 Task: Send an email with the signature Dustin Brown with the subject 'Request for maternity leave' and the message 'I am writing to request your assistance in resolving this issue.' from softage.1@softage.net to softage.9@softage.net and softage.10@softage.net with CC to softage.2@softage.net
Action: Key pressed n
Screenshot: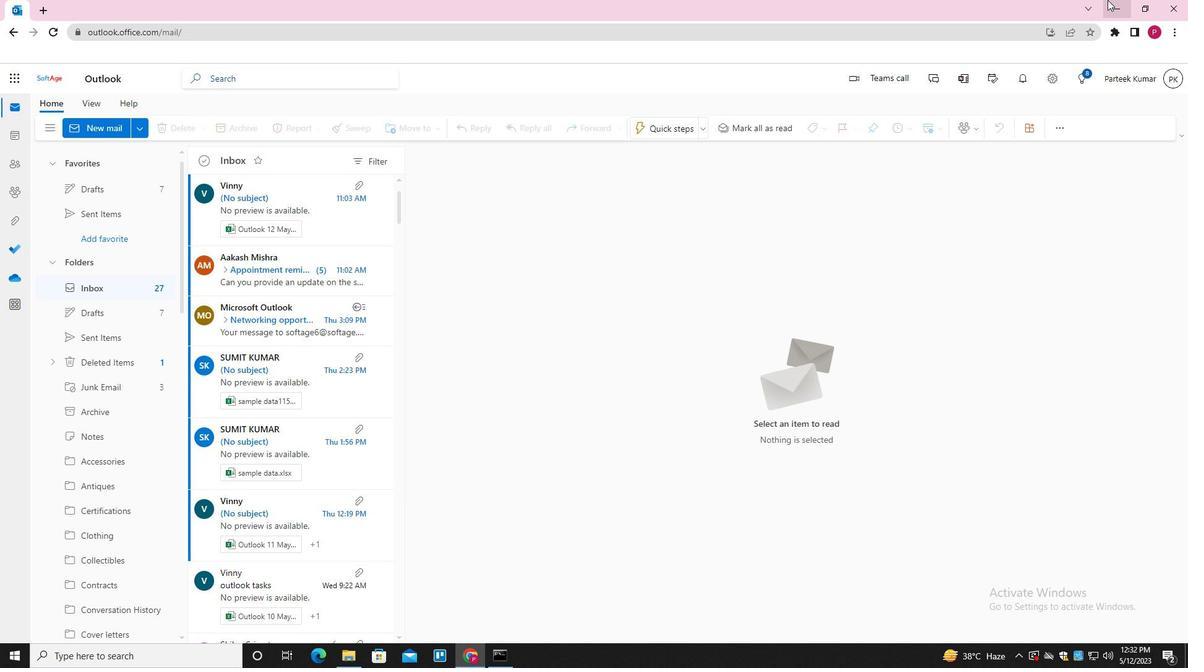 
Action: Mouse moved to (834, 122)
Screenshot: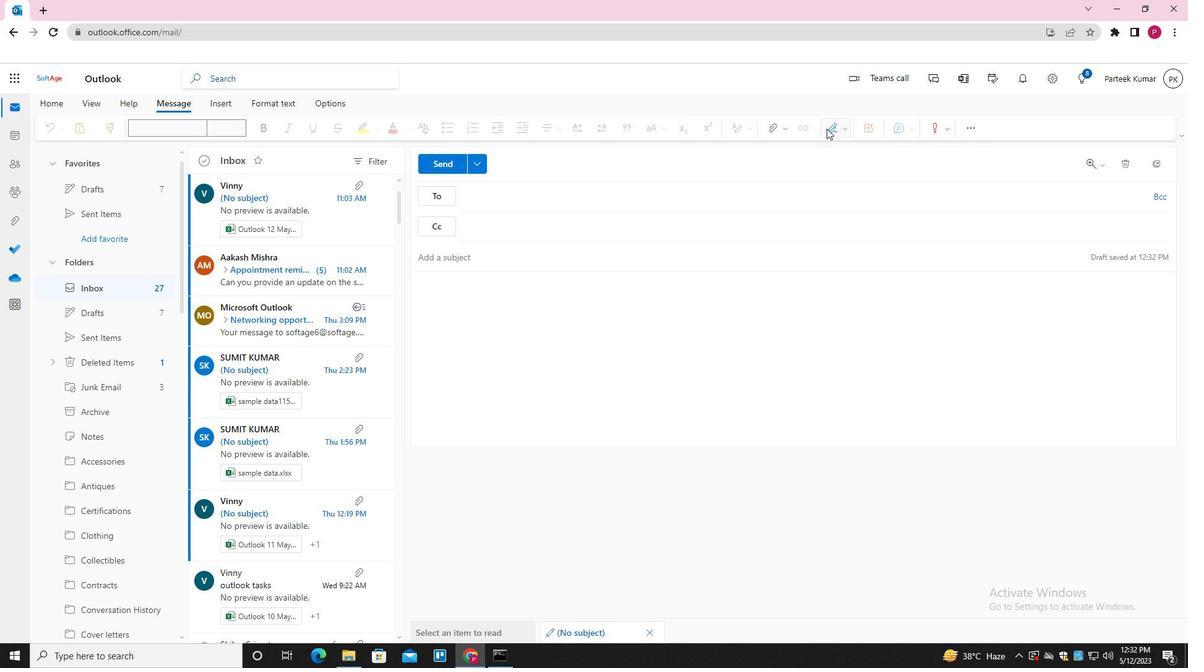 
Action: Mouse pressed left at (834, 122)
Screenshot: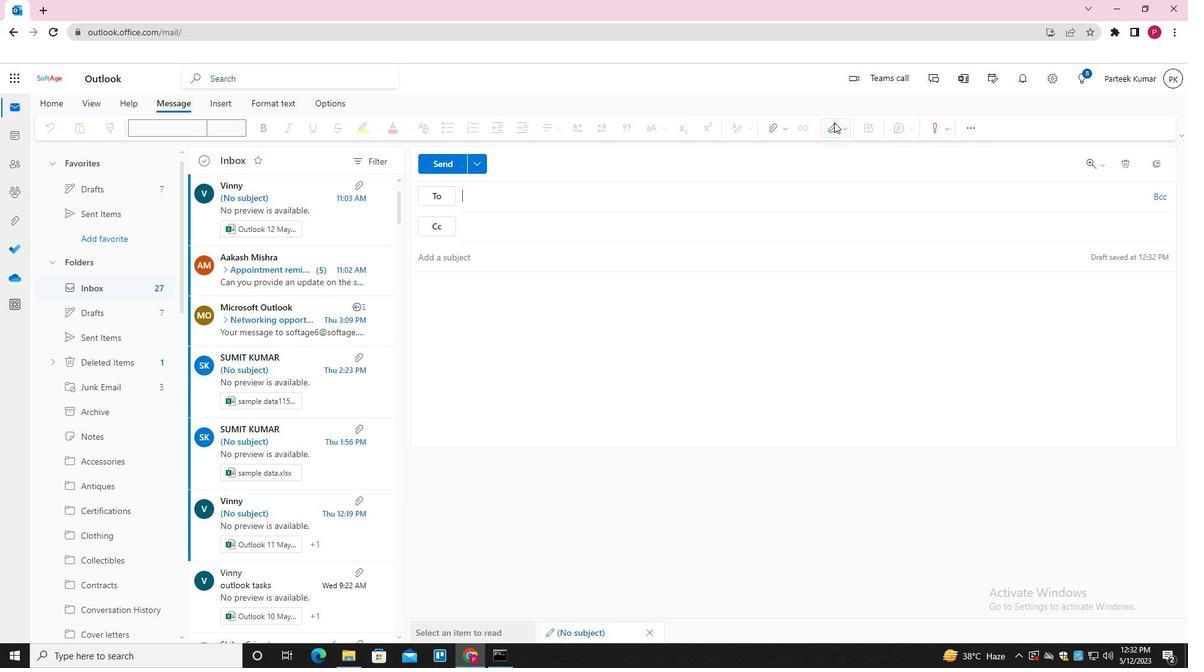 
Action: Mouse moved to (814, 178)
Screenshot: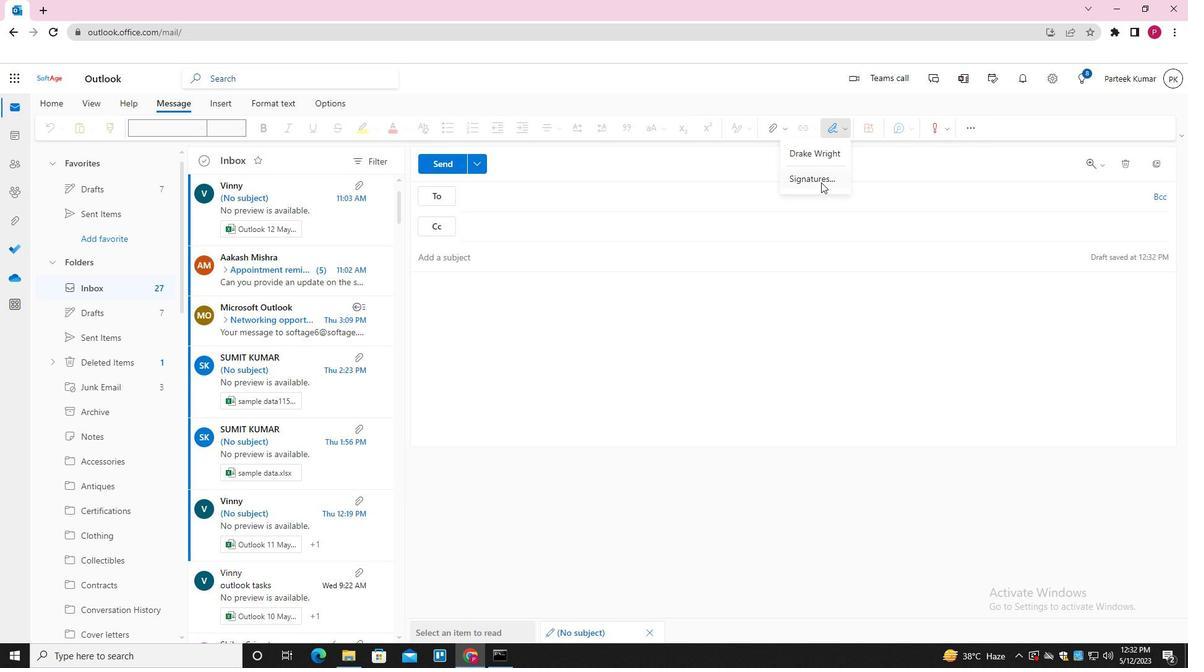 
Action: Mouse pressed left at (814, 178)
Screenshot: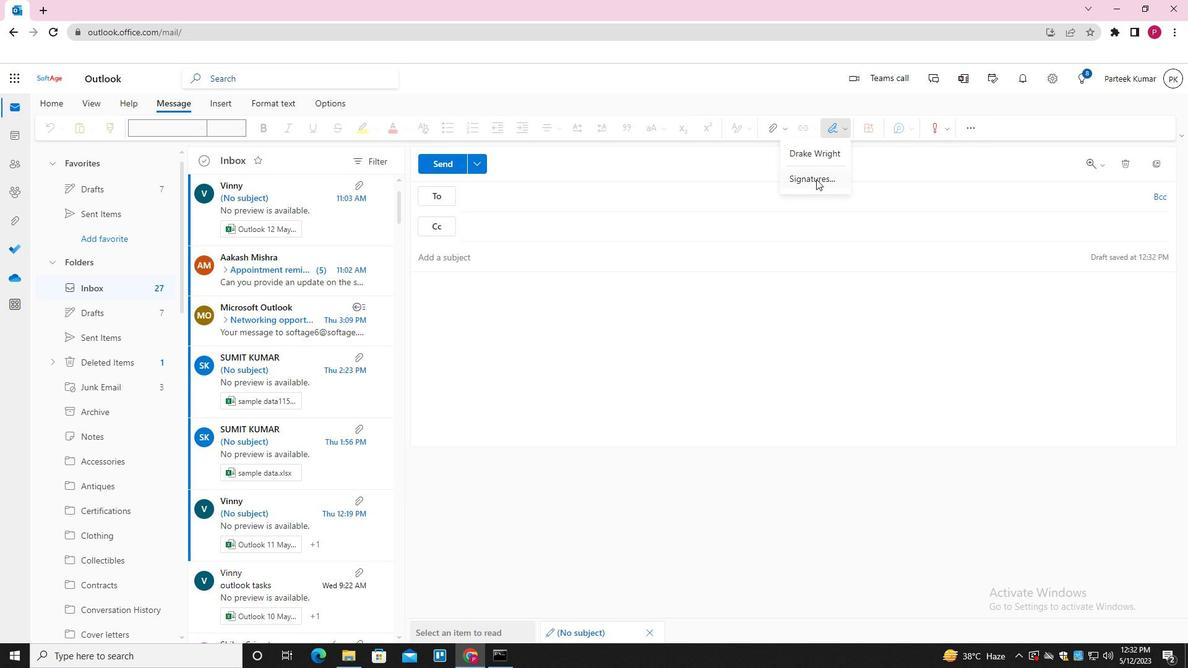 
Action: Mouse moved to (849, 226)
Screenshot: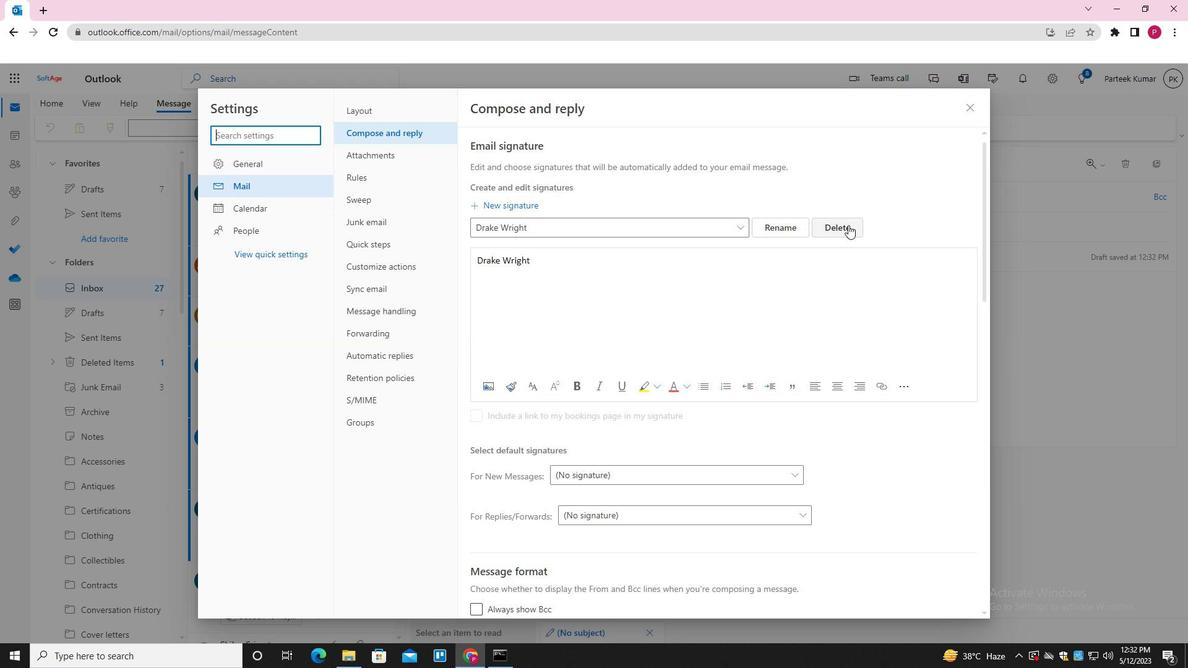 
Action: Mouse pressed left at (849, 226)
Screenshot: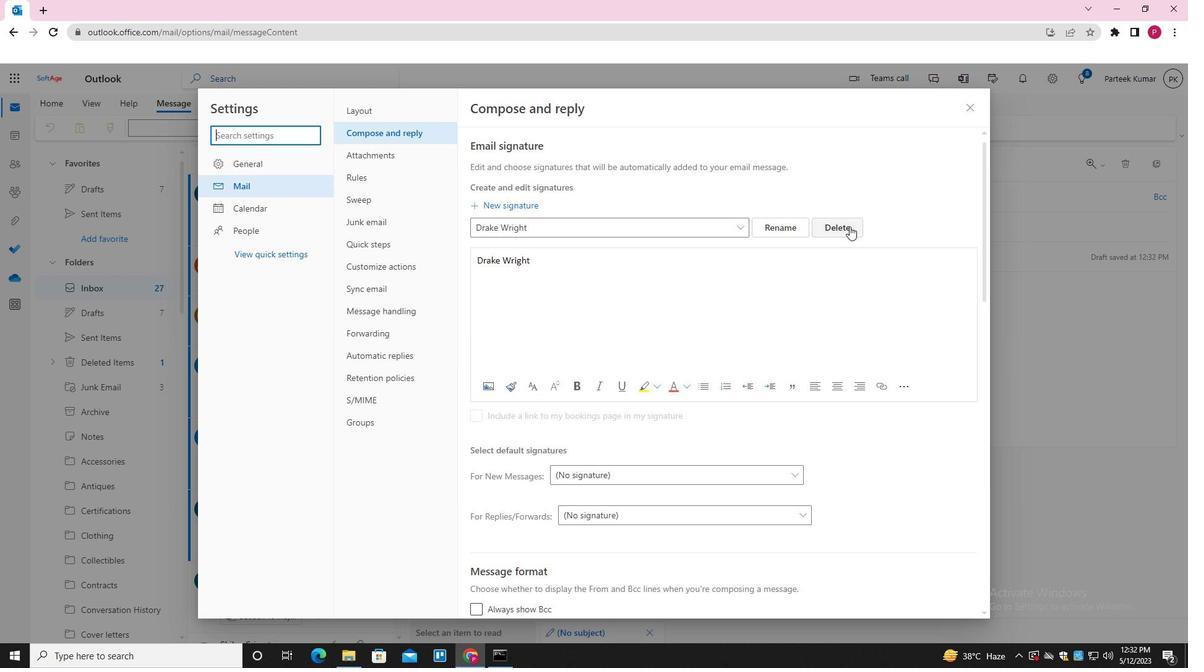
Action: Mouse moved to (689, 230)
Screenshot: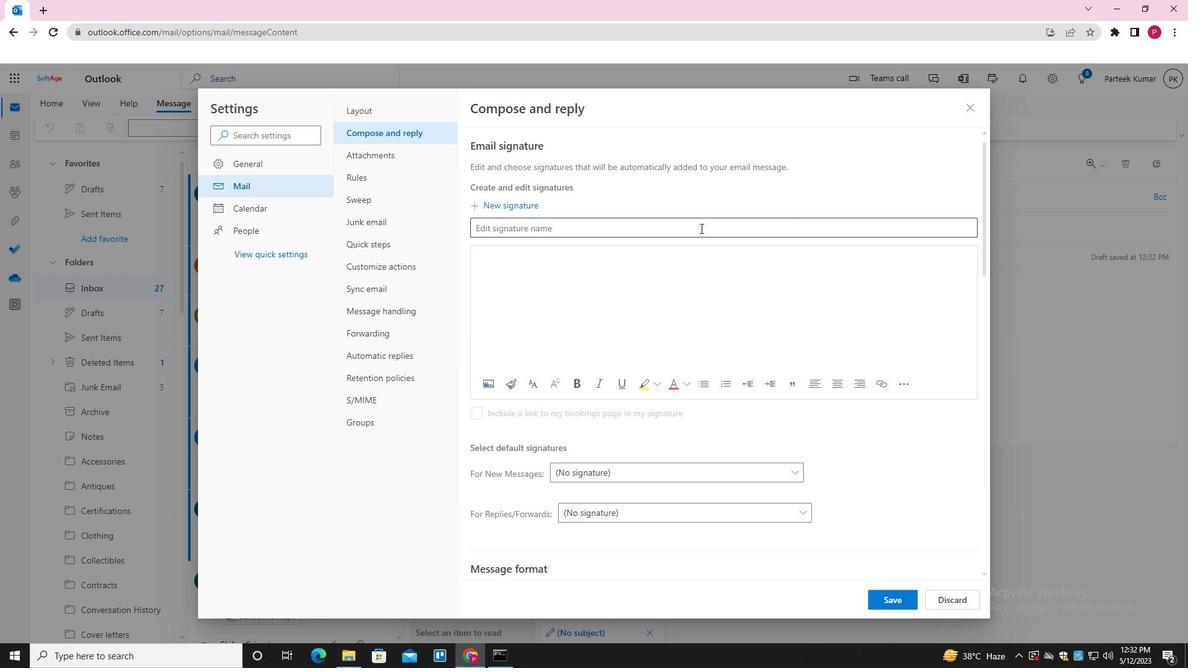 
Action: Mouse pressed left at (689, 230)
Screenshot: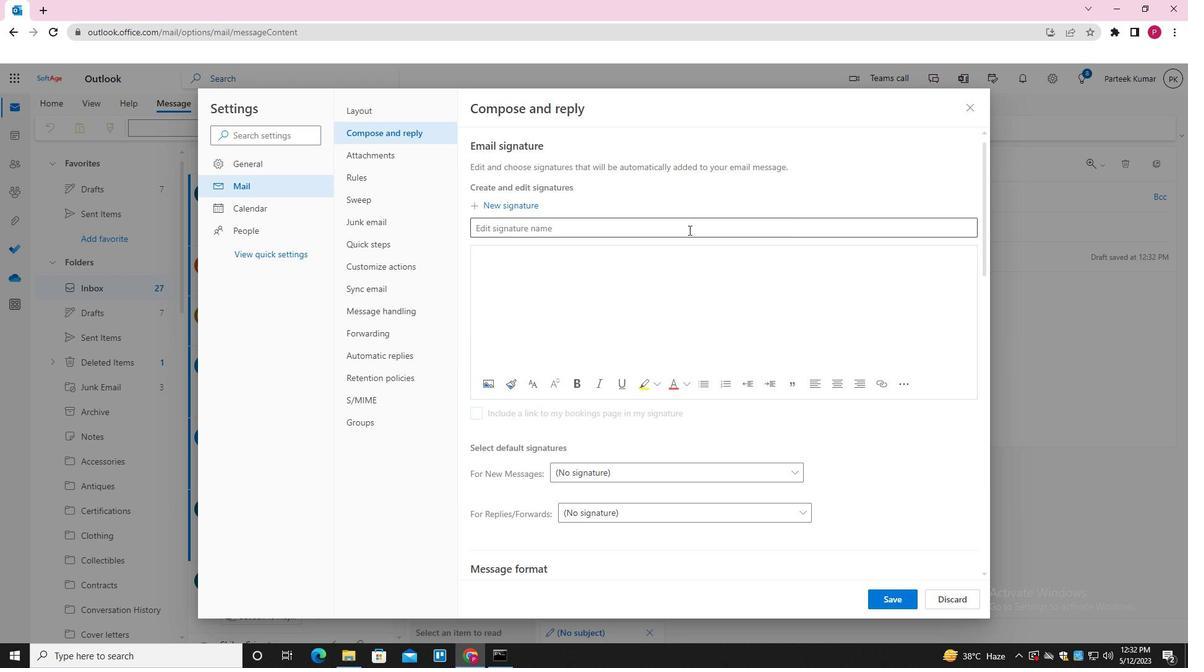 
Action: Key pressed <Key.shift>DUSTIN<Key.space><Key.shift_r><Key.shift_r><Key.shift_r><Key.shift_r><Key.shift_r><Key.shift_r><Key.shift_r><Key.shift_r><Key.shift_r><Key.shift_r><Key.shift_r>BROWN<Key.tab><Key.shift>DUSTIN<Key.space><Key.shift_r>BROWN
Screenshot: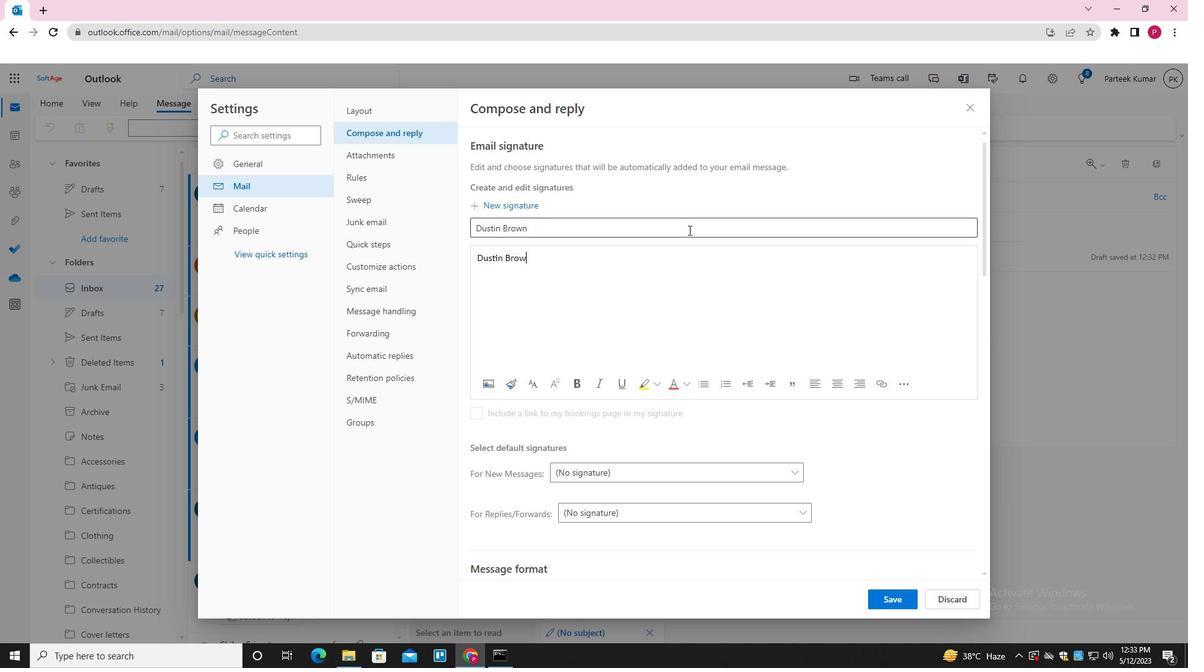
Action: Mouse moved to (887, 593)
Screenshot: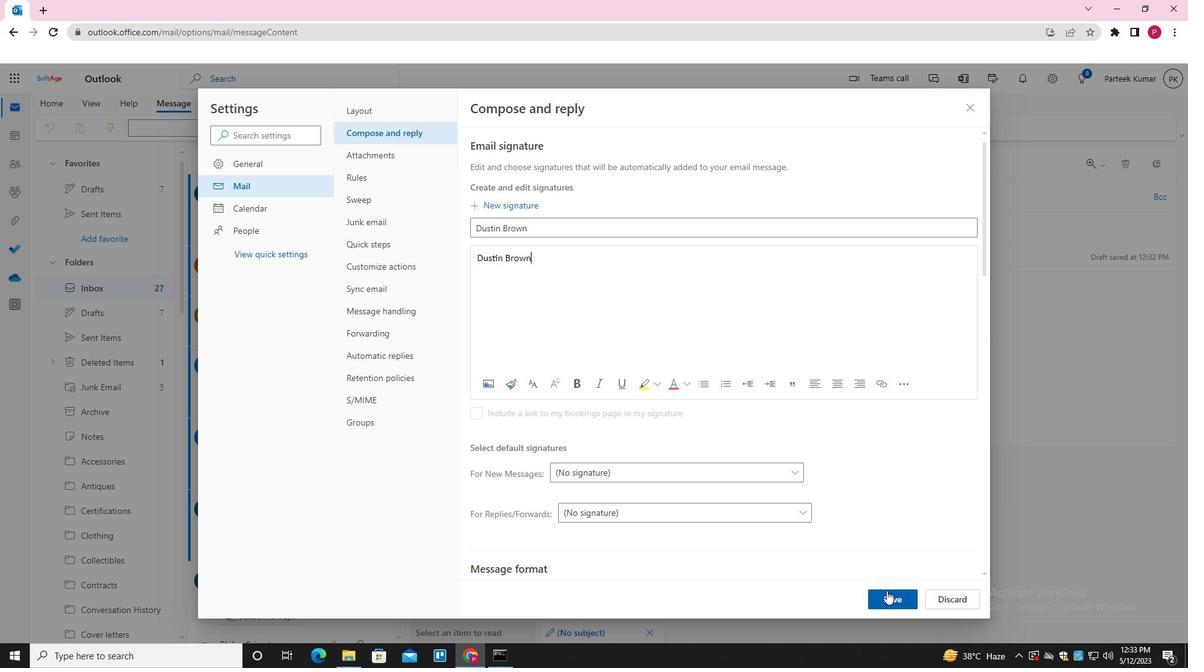 
Action: Mouse pressed left at (887, 593)
Screenshot: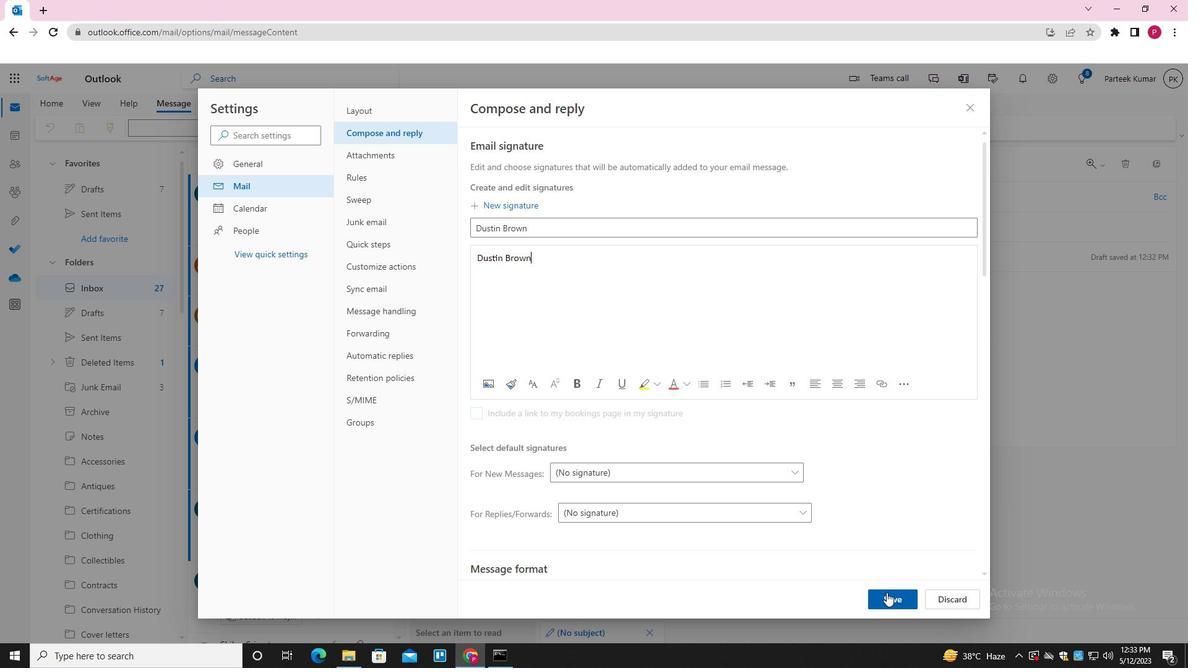 
Action: Mouse moved to (967, 108)
Screenshot: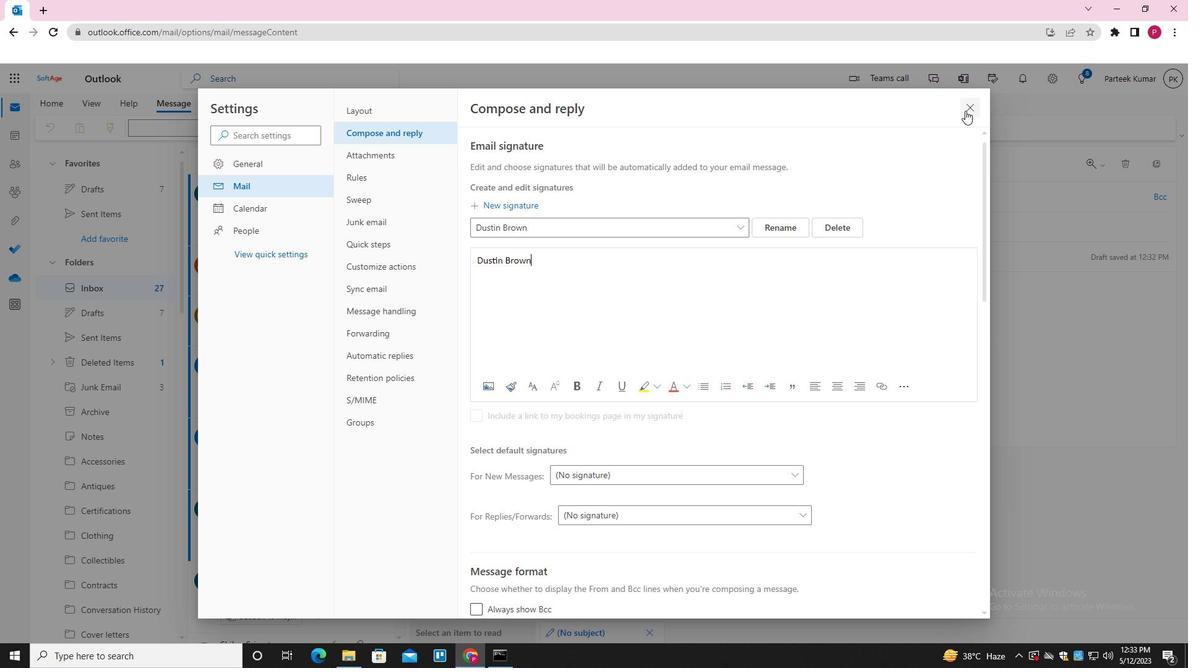 
Action: Mouse pressed left at (967, 108)
Screenshot: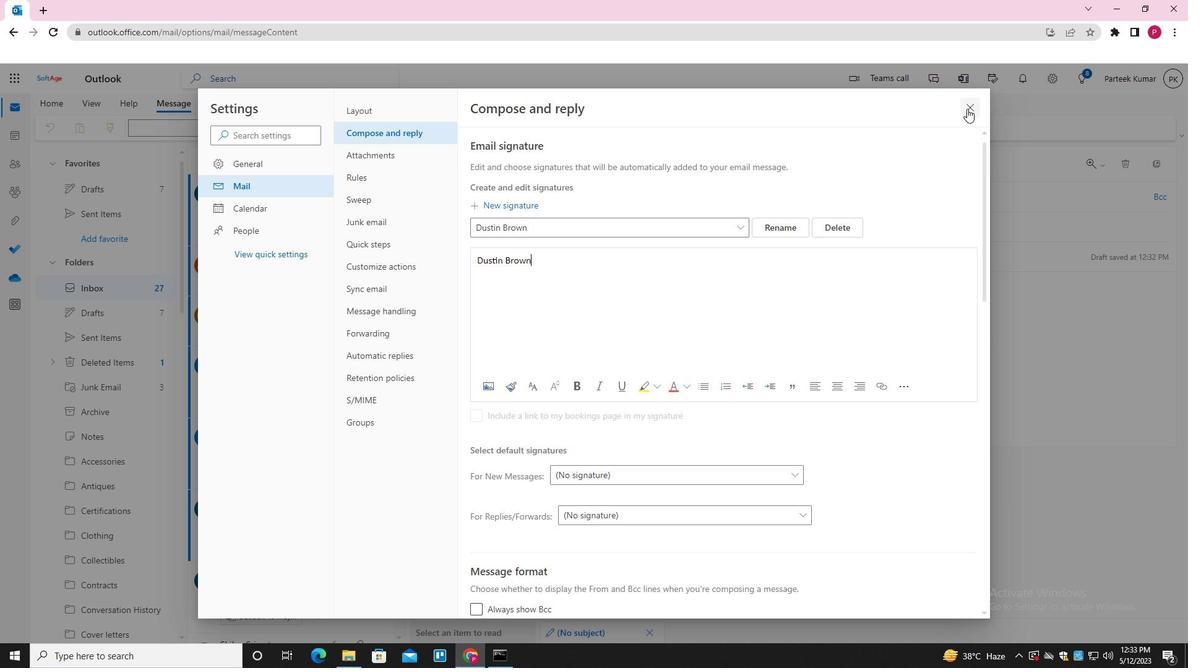 
Action: Mouse moved to (747, 292)
Screenshot: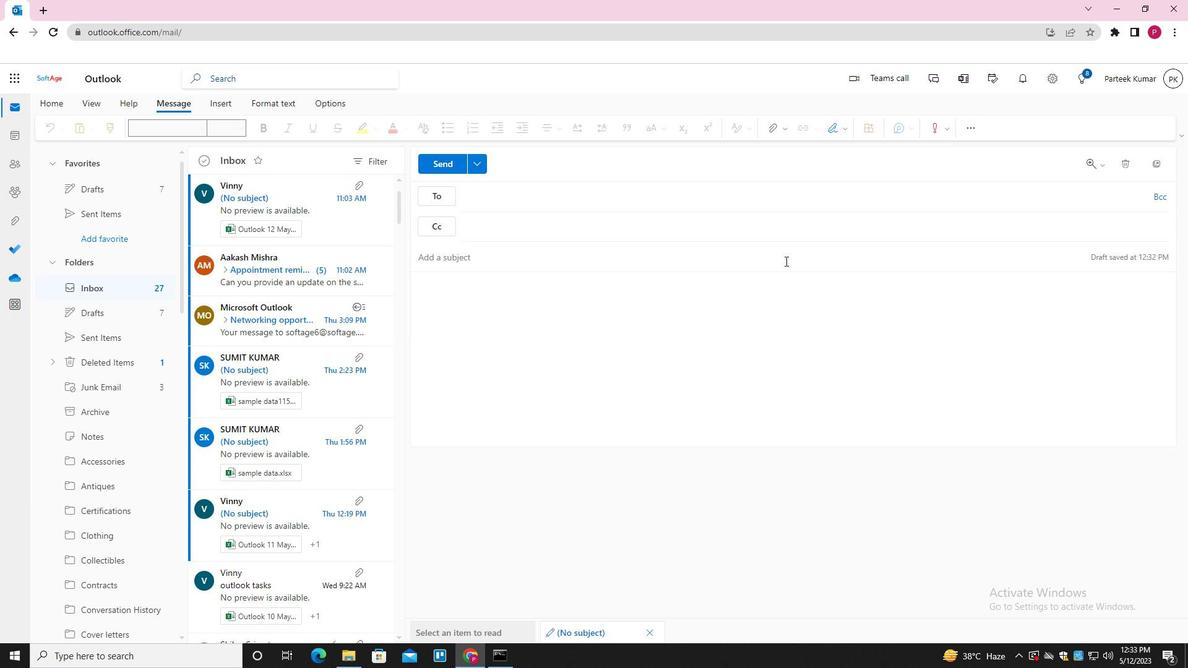 
Action: Mouse pressed left at (747, 292)
Screenshot: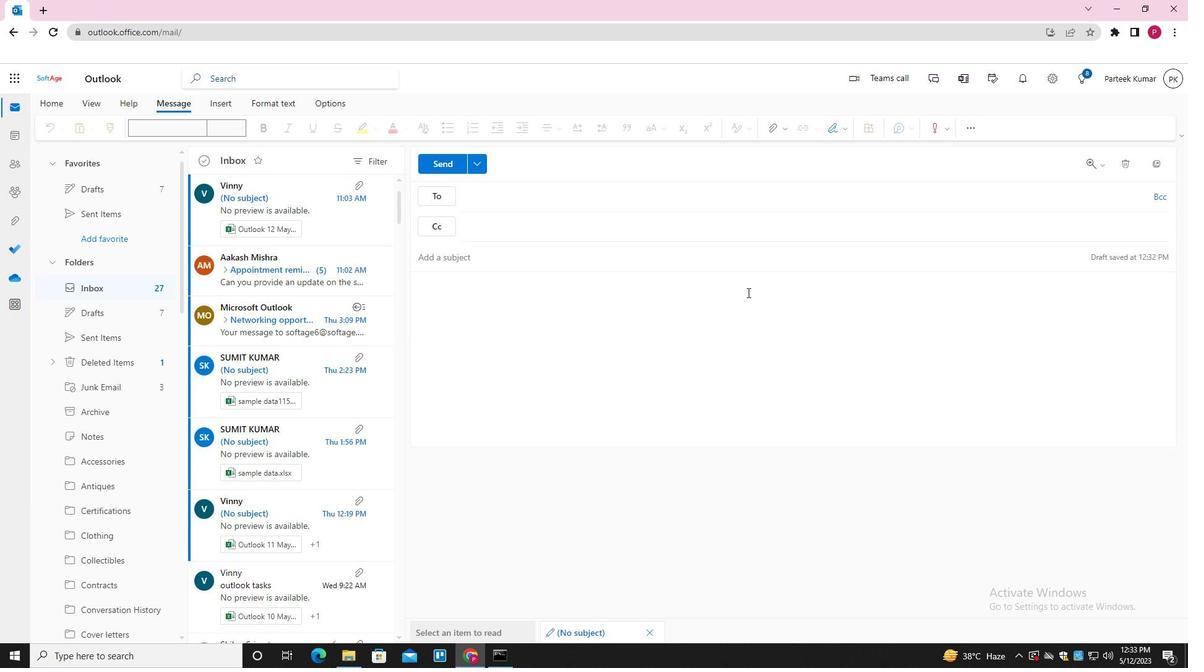 
Action: Mouse moved to (831, 127)
Screenshot: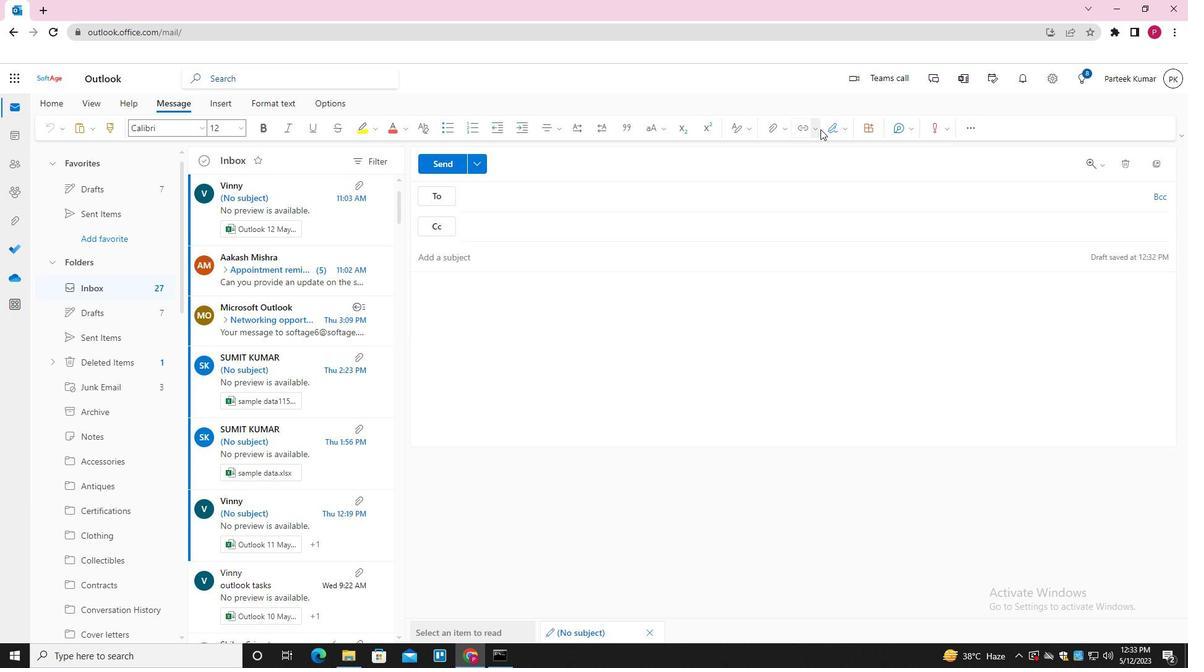 
Action: Mouse pressed left at (831, 127)
Screenshot: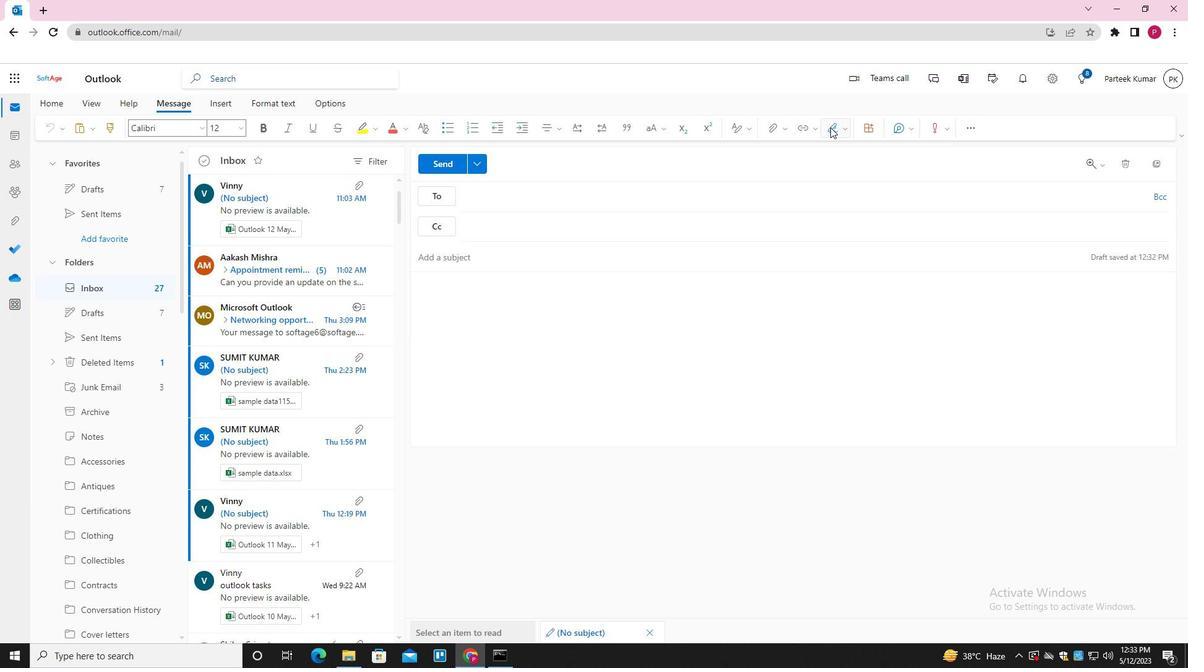 
Action: Mouse moved to (822, 149)
Screenshot: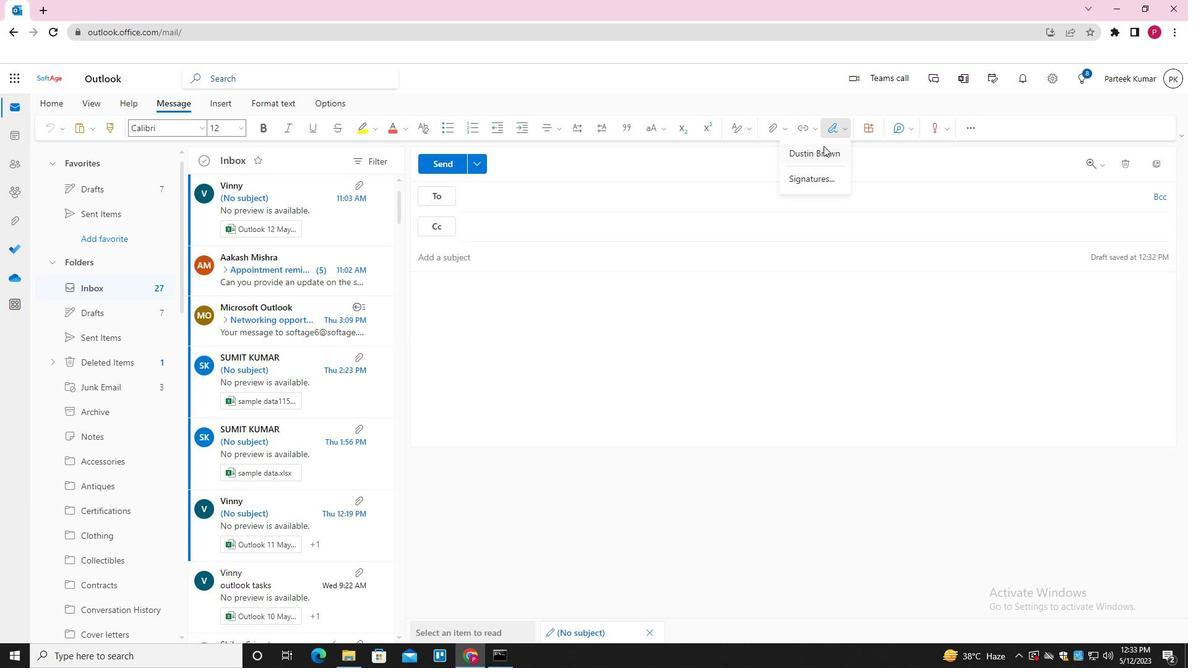 
Action: Mouse pressed left at (822, 149)
Screenshot: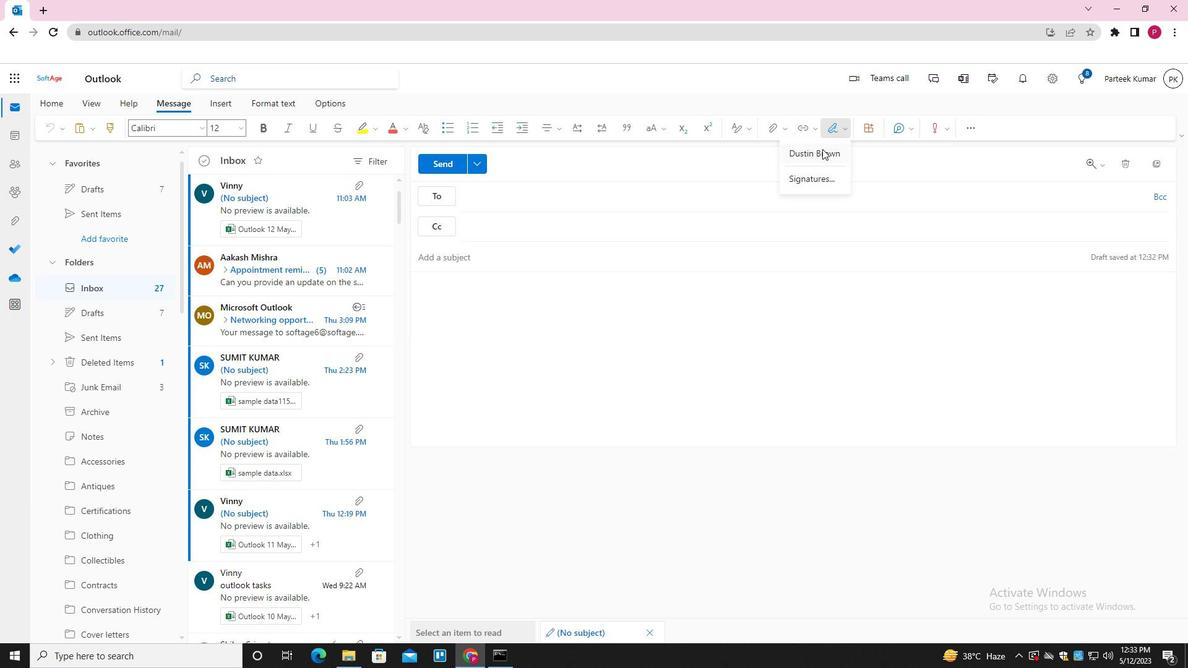 
Action: Mouse moved to (532, 262)
Screenshot: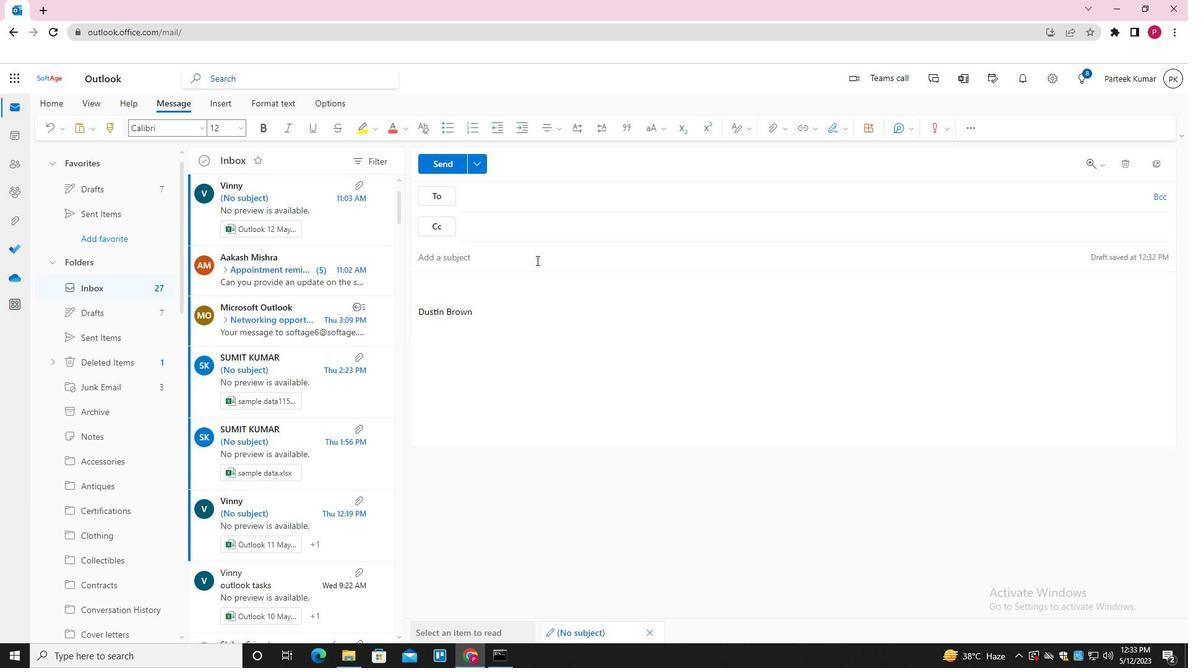 
Action: Mouse pressed left at (532, 262)
Screenshot: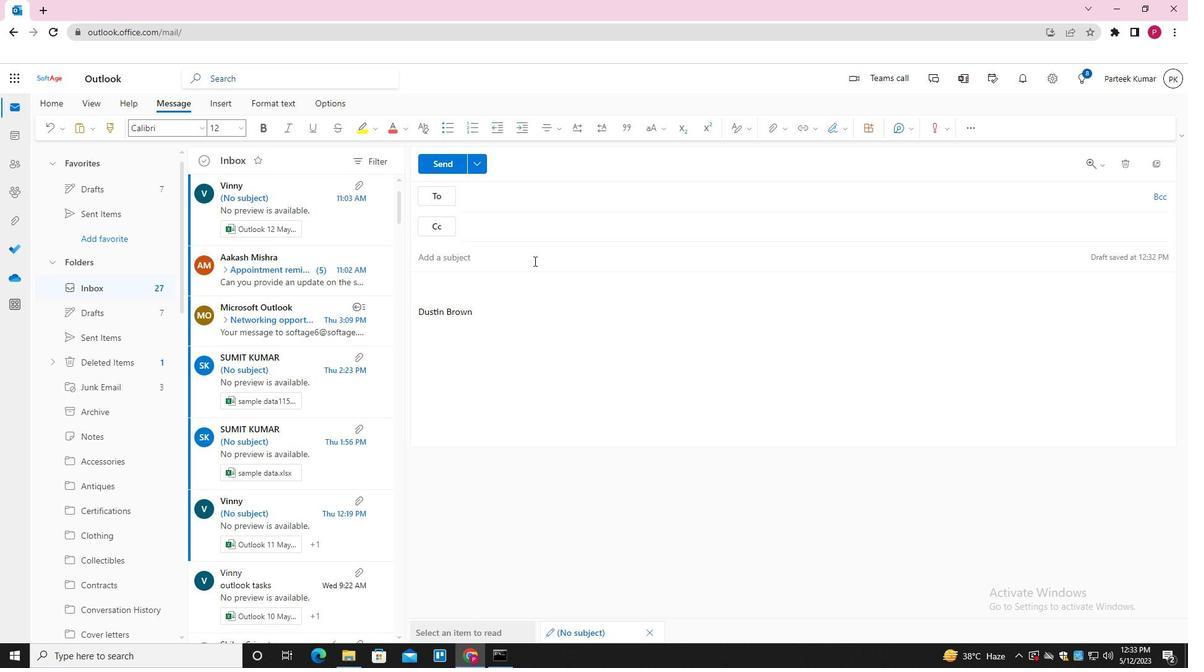 
Action: Key pressed <Key.shift>REQUEST<Key.space>FOR<Key.space>MATERNITY<Key.space>LEAVE<Key.space><Key.tab><Key.shift_r>I<Key.space>AM<Key.space>WRITING<Key.space>TO<Key.space>REQUEST<Key.space>YOUR<Key.space>ASISTANCE<Key.space><Key.backspace><Key.backspace><Key.backspace><Key.backspace><Key.backspace><Key.backspace><Key.backspace><Key.backspace>SISTANCE<Key.space>IN<Key.space>RESOLVING<Key.space>THIS<Key.space>ISSUE
Screenshot: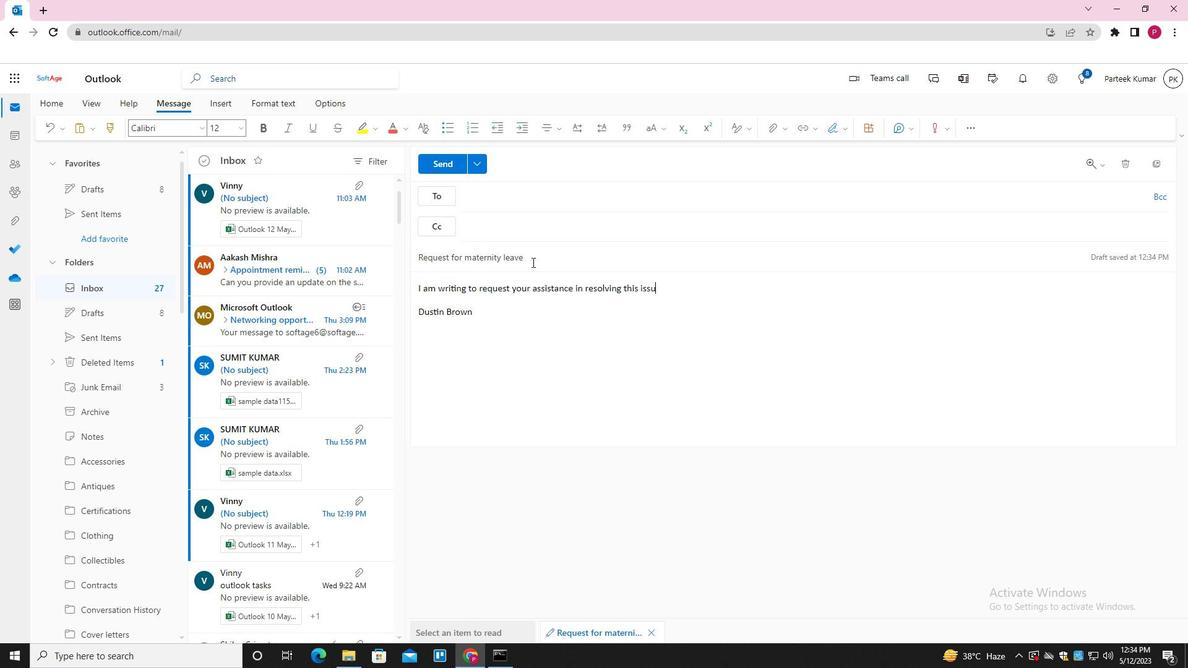 
Action: Mouse moved to (549, 192)
Screenshot: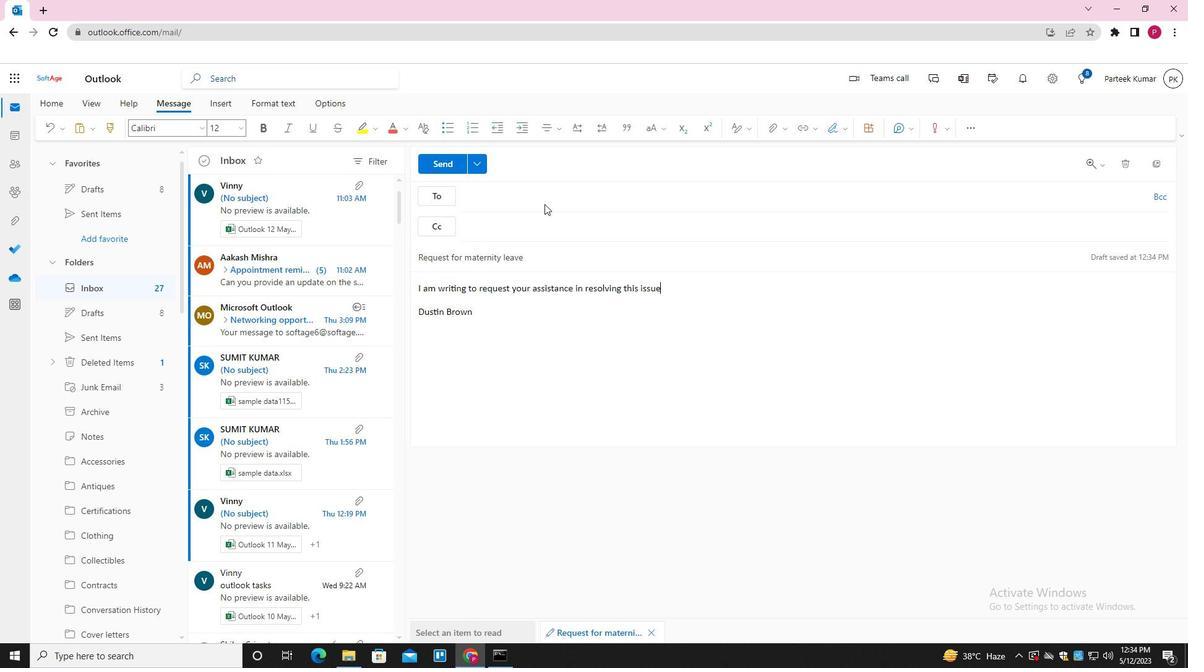 
Action: Mouse pressed left at (549, 192)
Screenshot: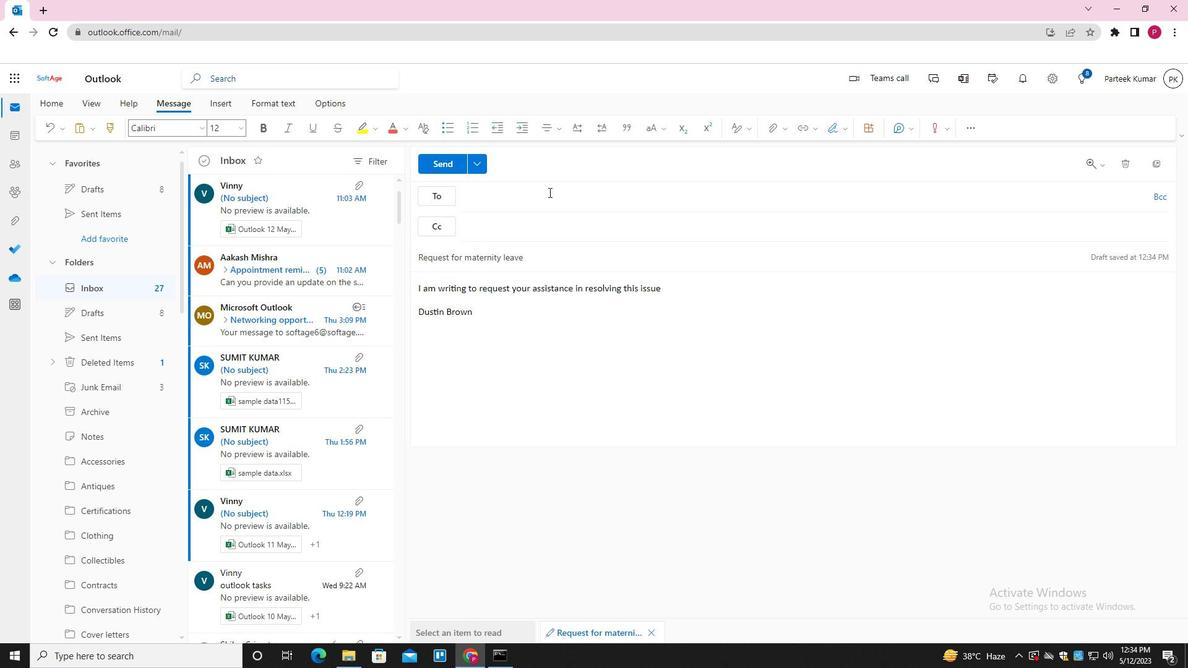 
Action: Key pressed SOFTAGE.9<Key.shift>@SOFTAGE.NET<Key.enter>SOFTAGE/<Key.backspace>.10<Key.shift>@SOFTAGE.NET<Key.enter><Key.tab>SOFTAGE.2<Key.shift>@SOFTAGE.NET<Key.enter>
Screenshot: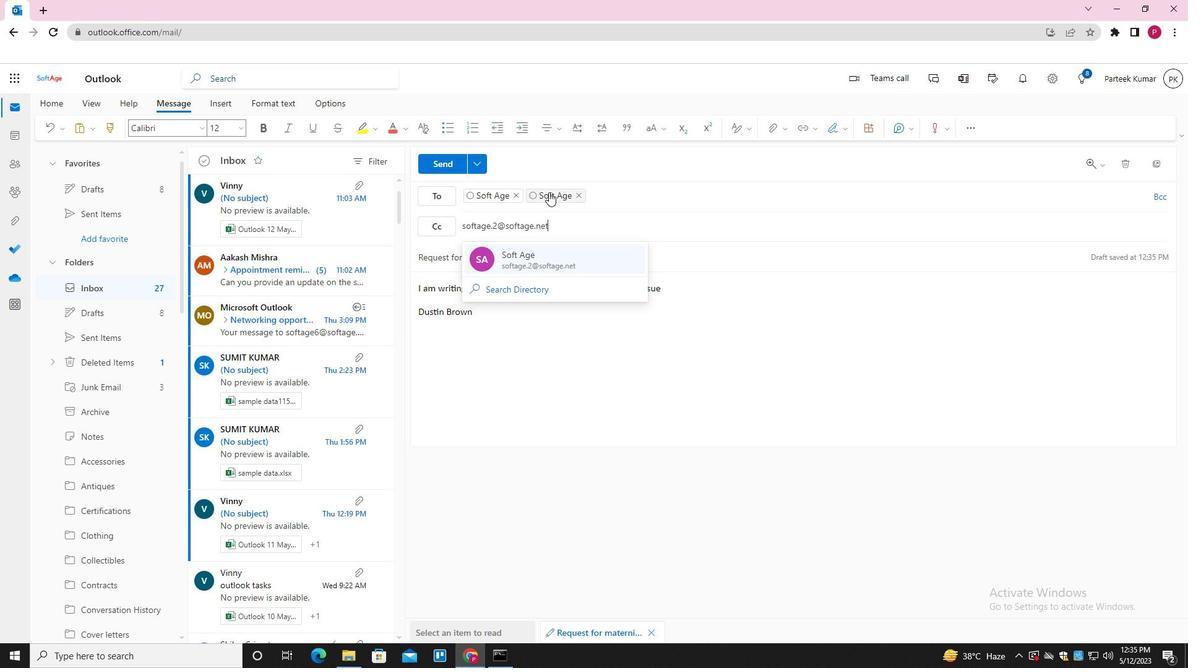 
Action: Mouse moved to (444, 163)
Screenshot: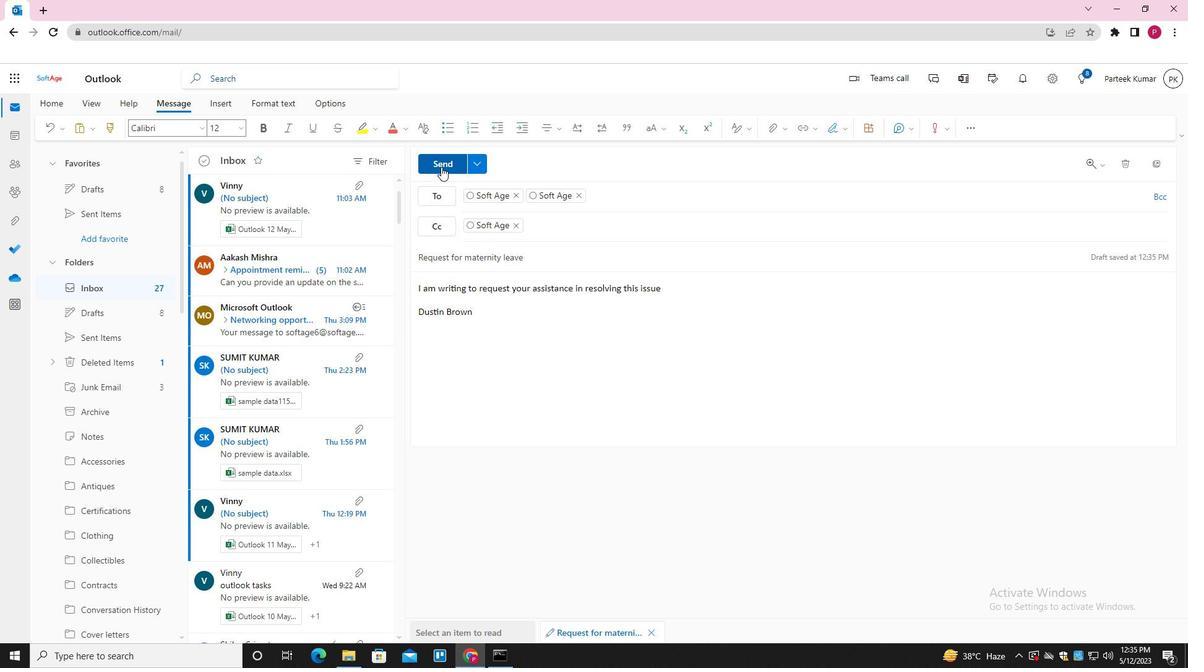 
Action: Mouse pressed left at (444, 163)
Screenshot: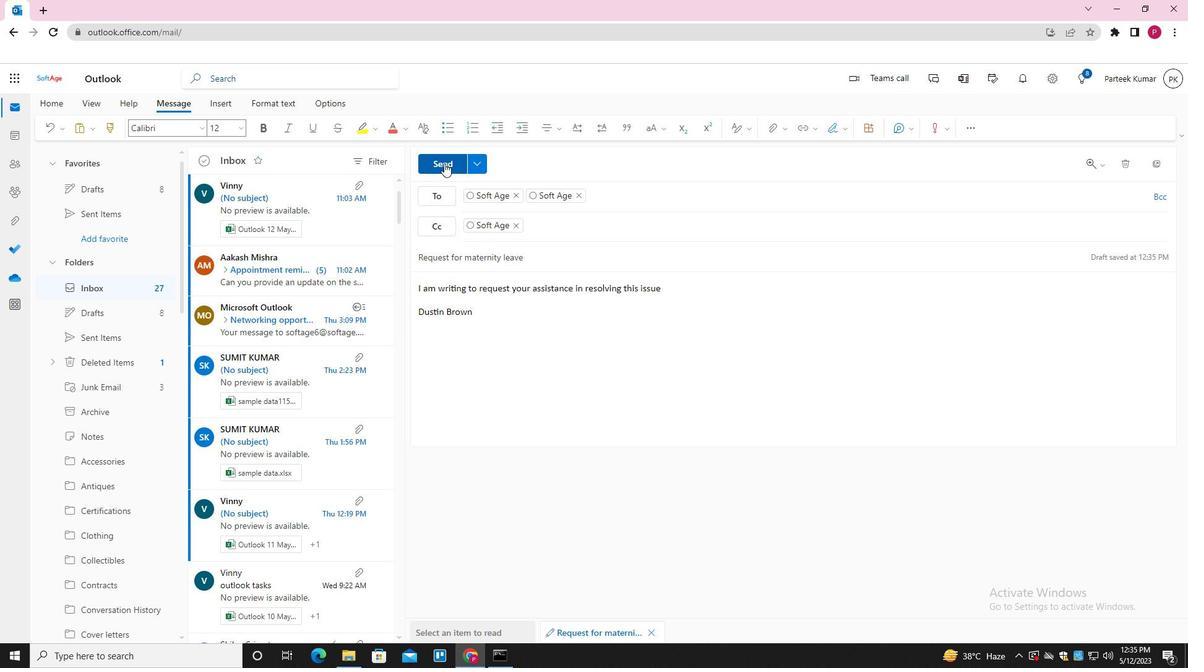 
Action: Mouse moved to (588, 255)
Screenshot: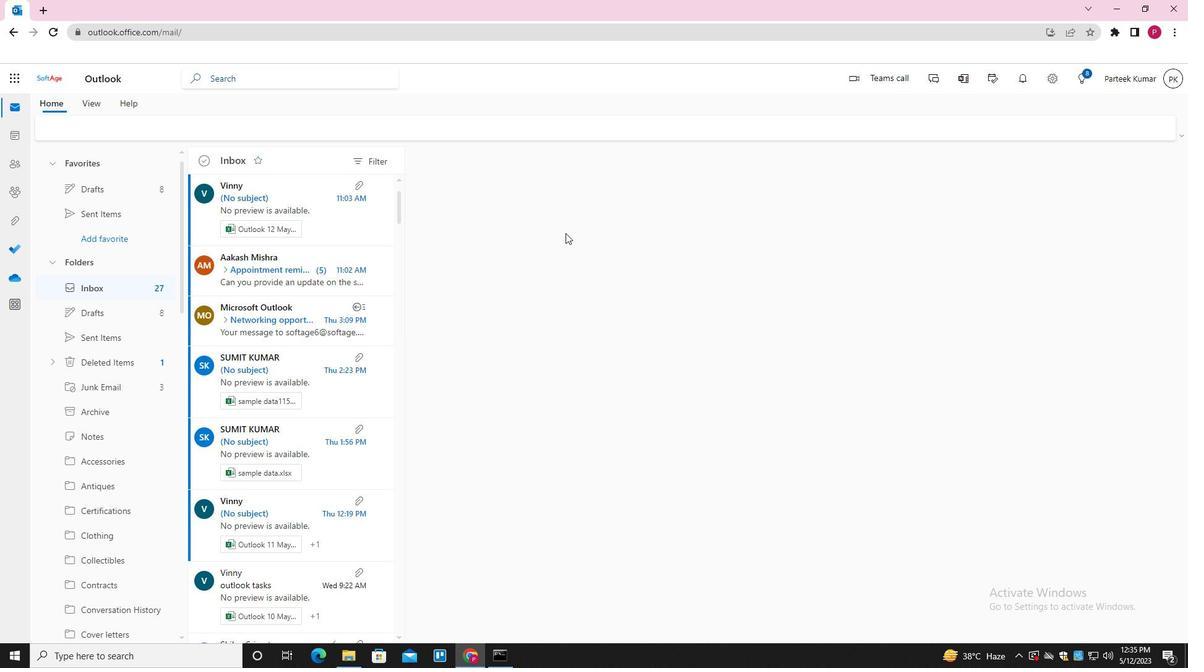 
